 Task: Update the loan type of the saved search to 30-year fixed.
Action: Mouse moved to (1217, 172)
Screenshot: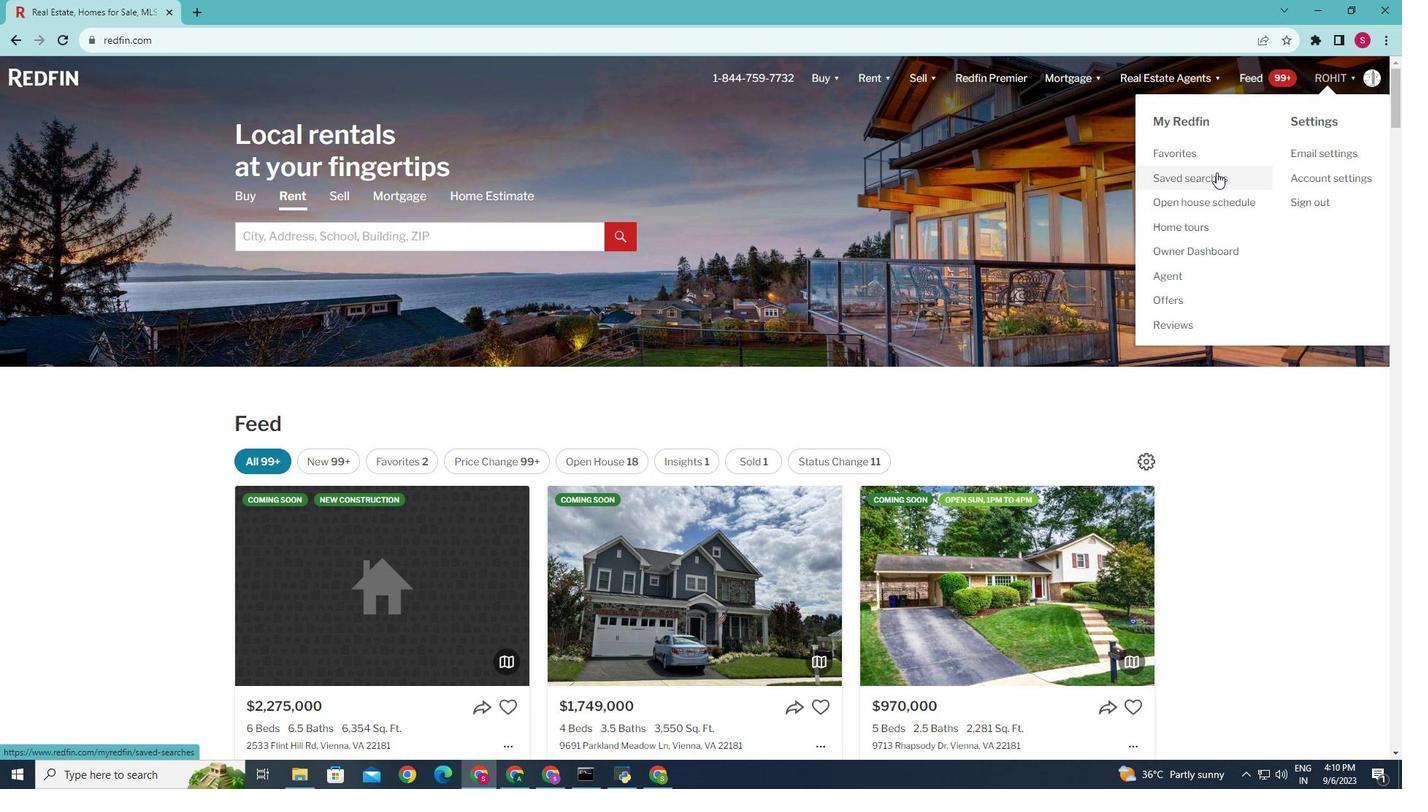 
Action: Mouse pressed left at (1217, 172)
Screenshot: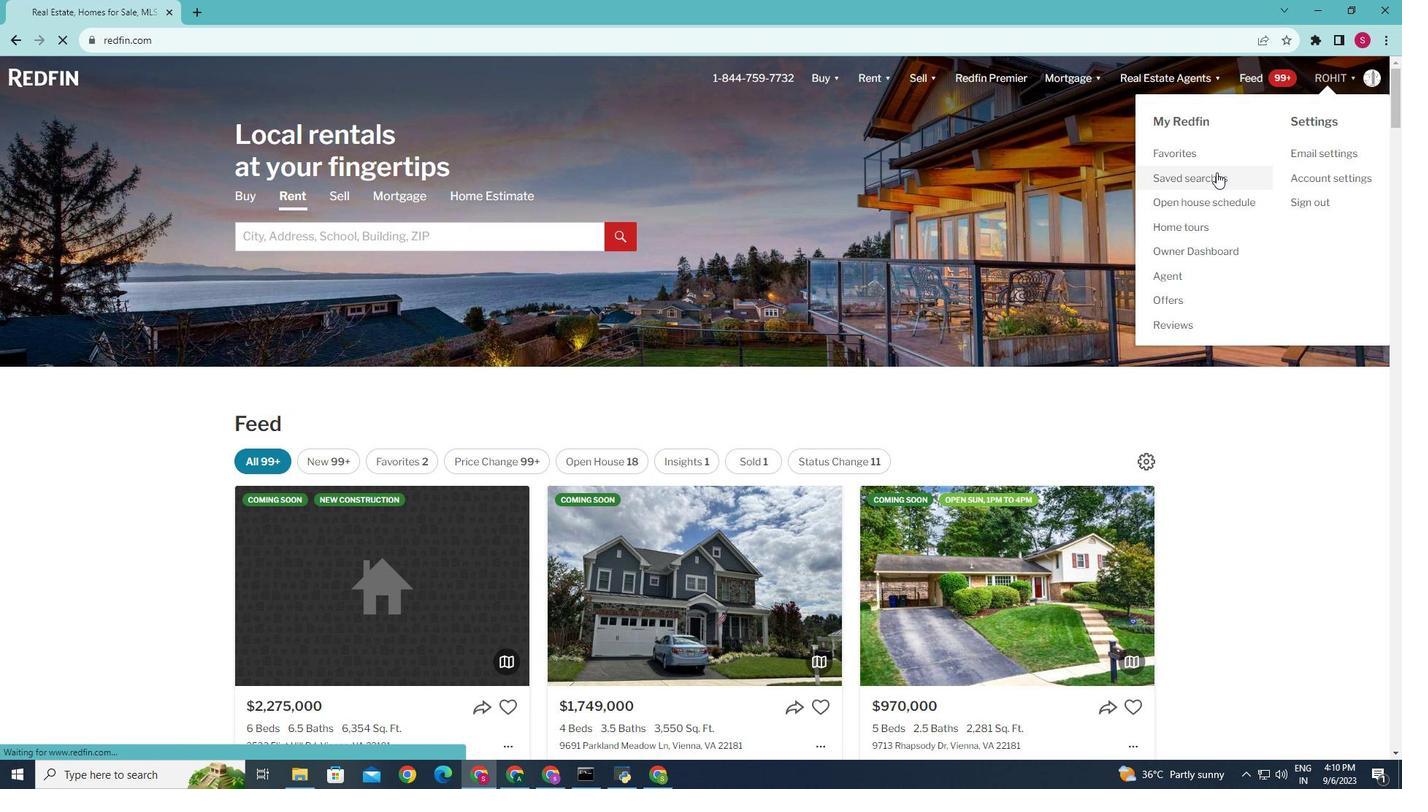 
Action: Mouse moved to (474, 353)
Screenshot: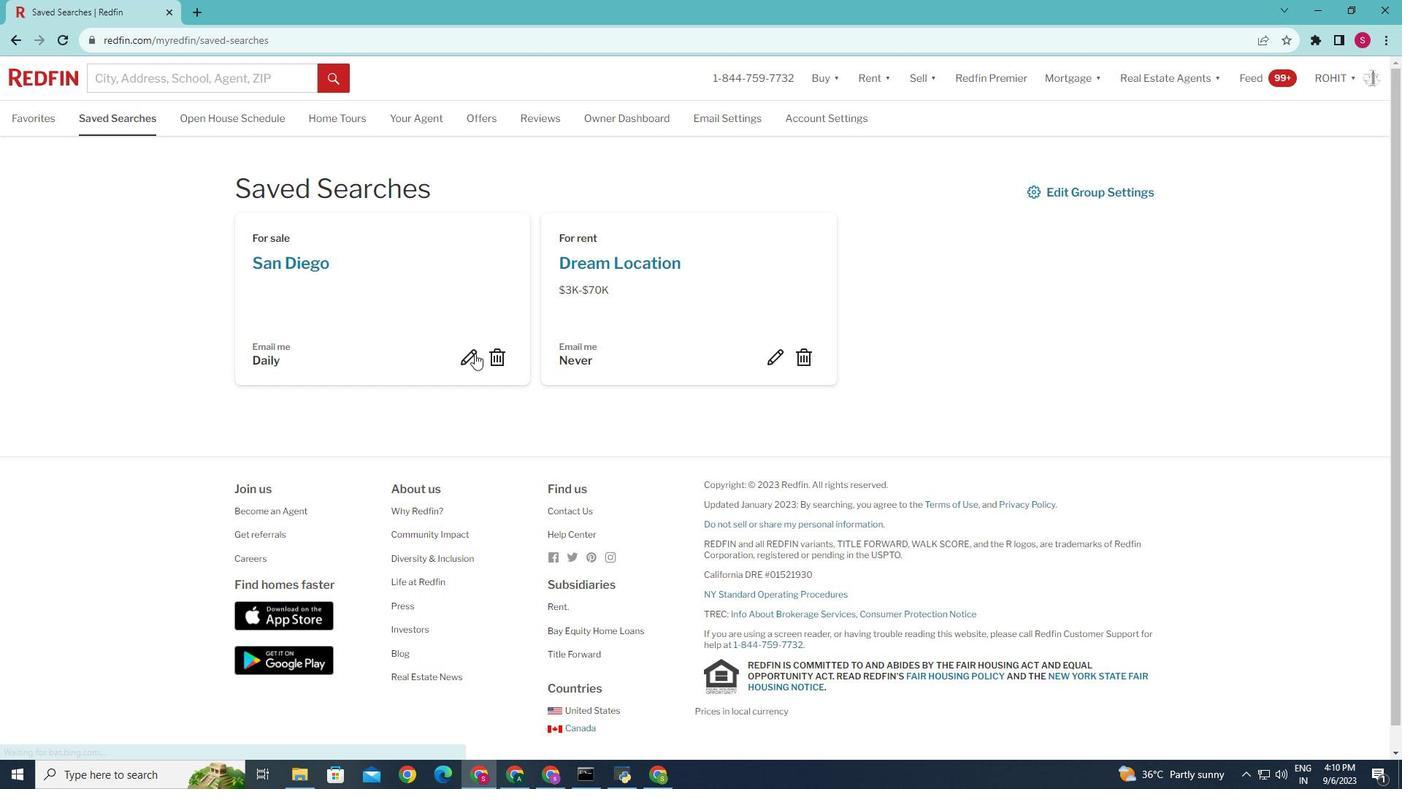 
Action: Mouse pressed left at (474, 353)
Screenshot: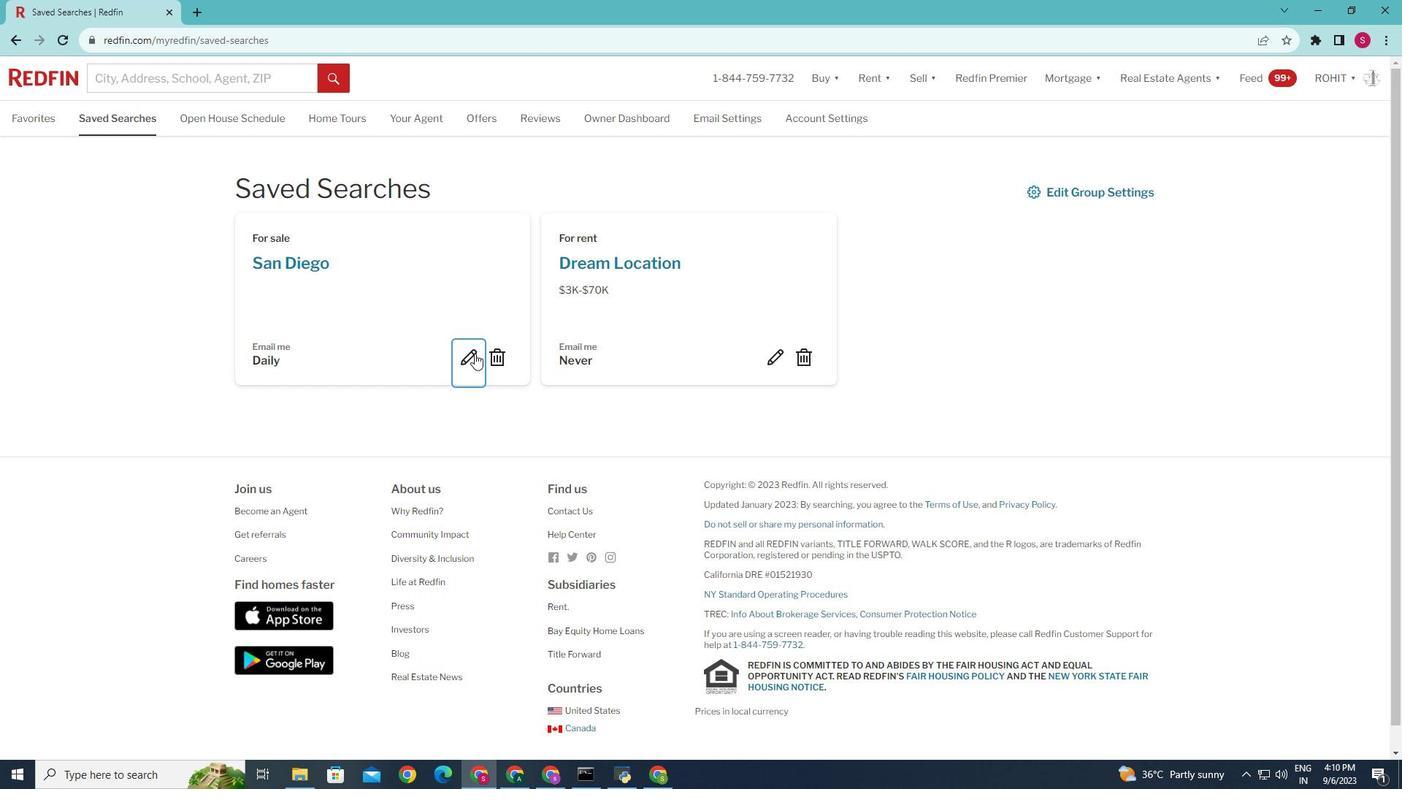 
Action: Mouse moved to (711, 446)
Screenshot: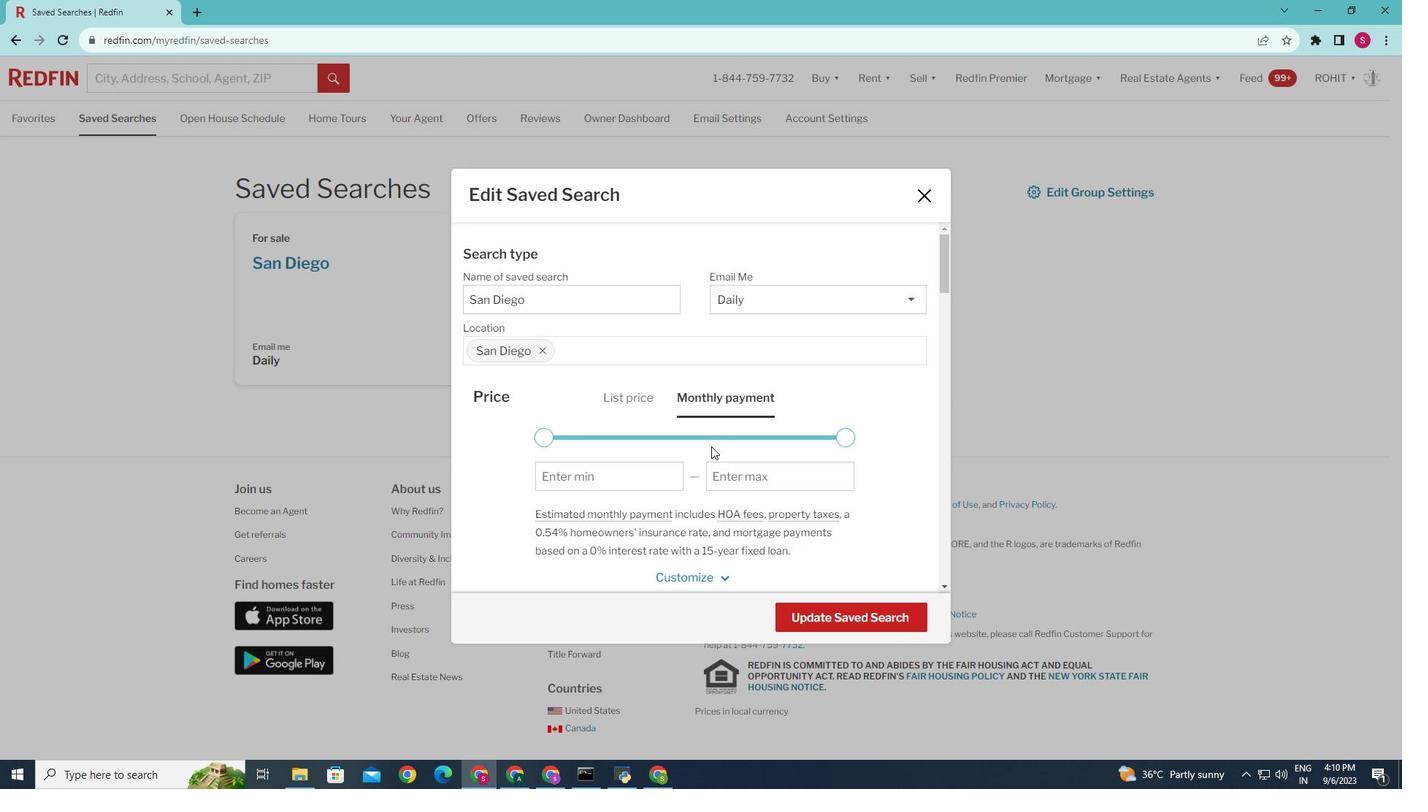 
Action: Mouse scrolled (711, 445) with delta (0, 0)
Screenshot: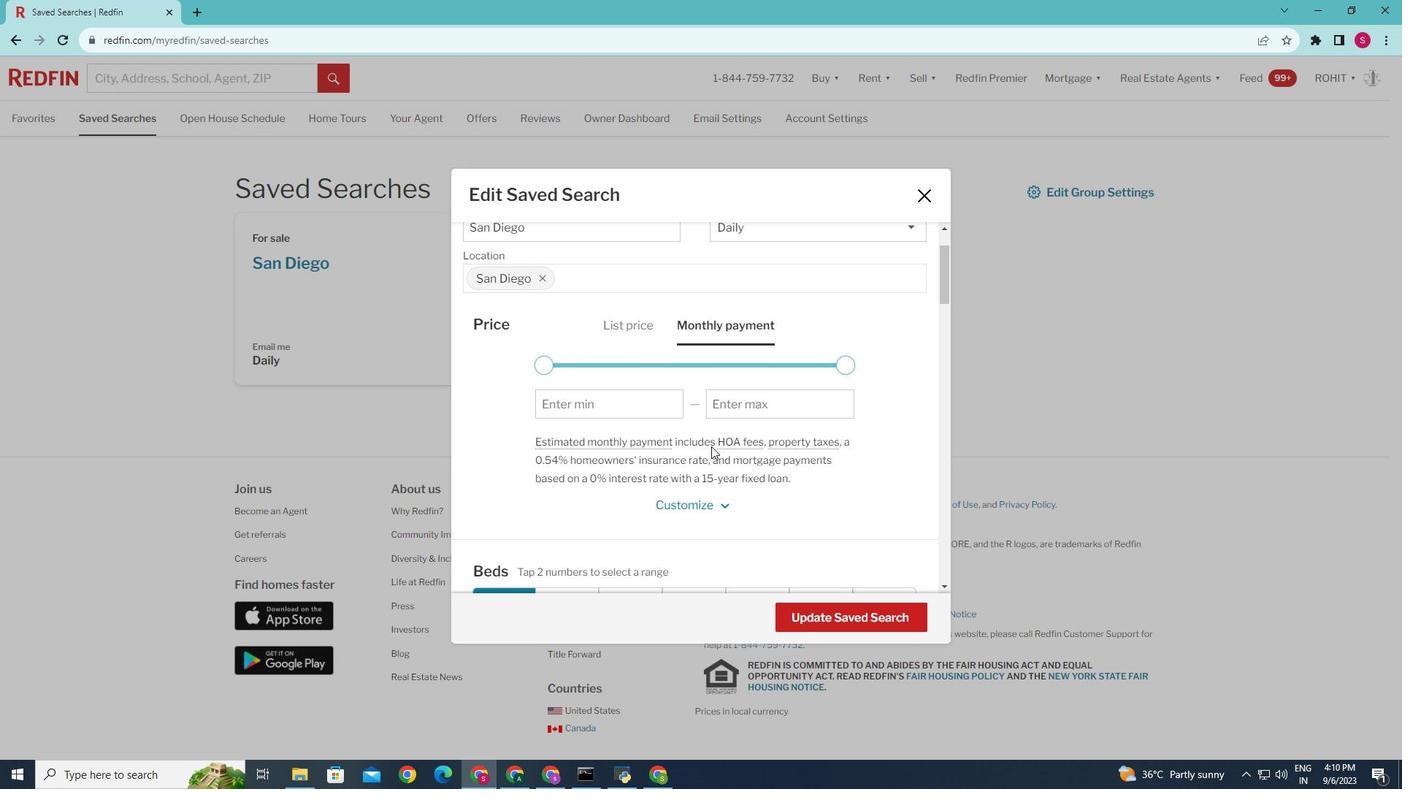 
Action: Mouse scrolled (711, 445) with delta (0, 0)
Screenshot: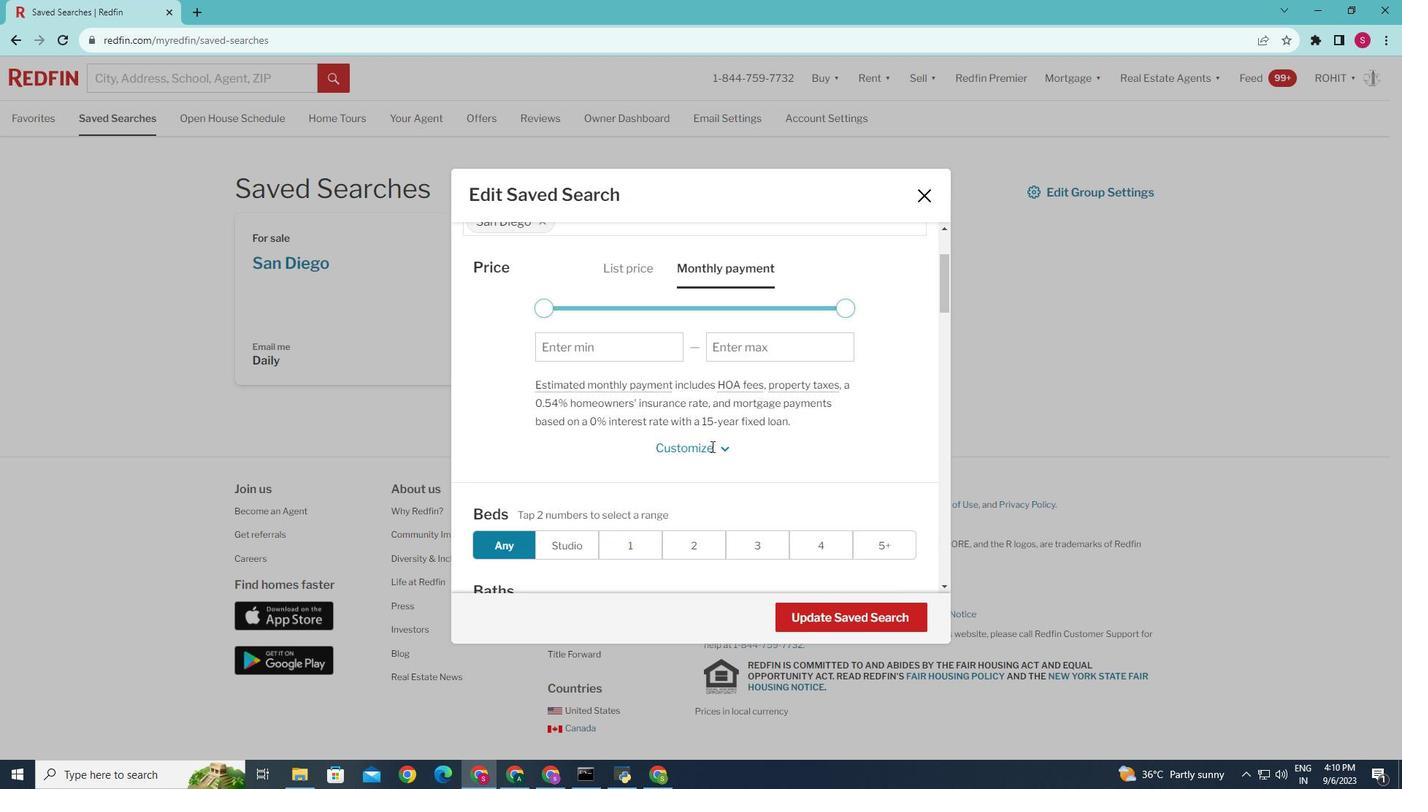 
Action: Mouse moved to (709, 425)
Screenshot: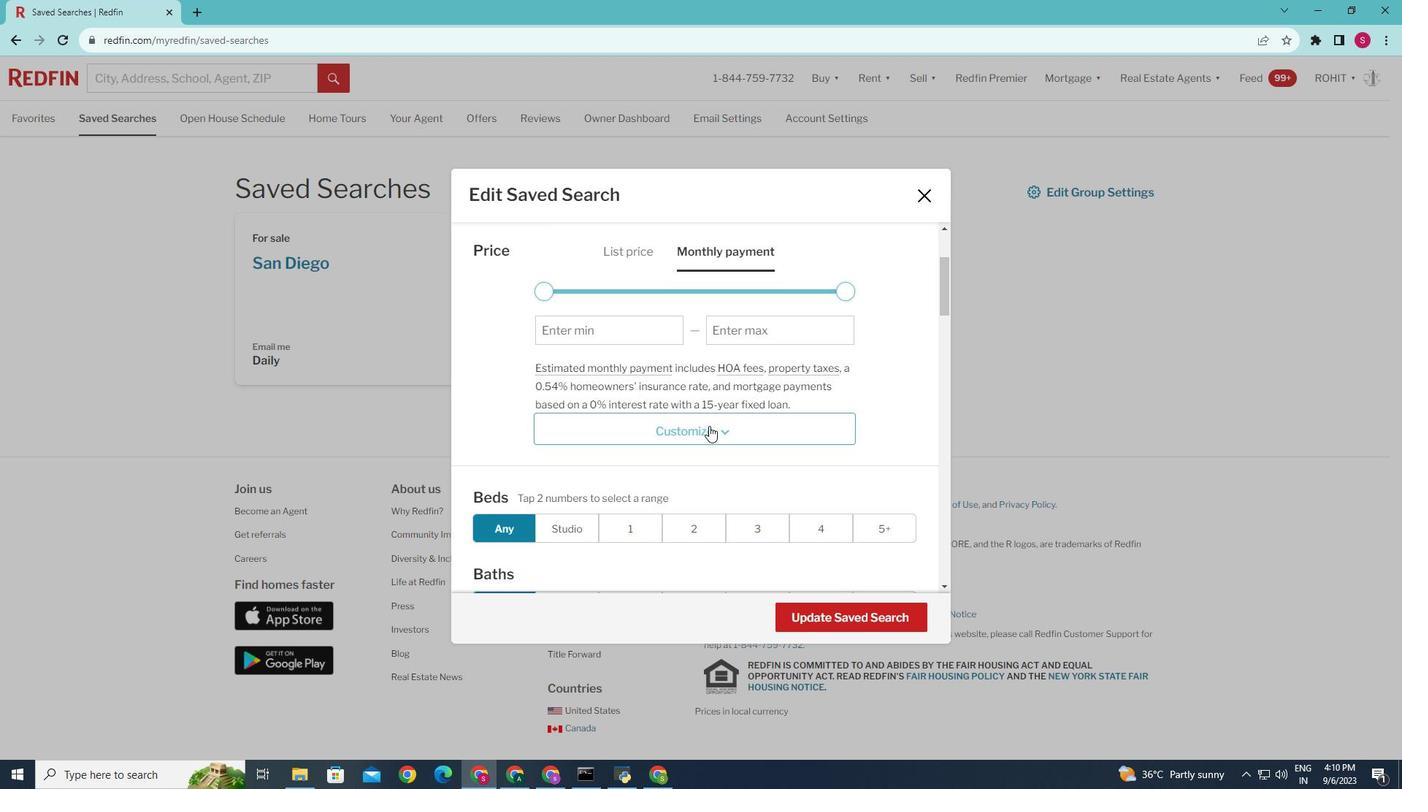 
Action: Mouse pressed left at (709, 425)
Screenshot: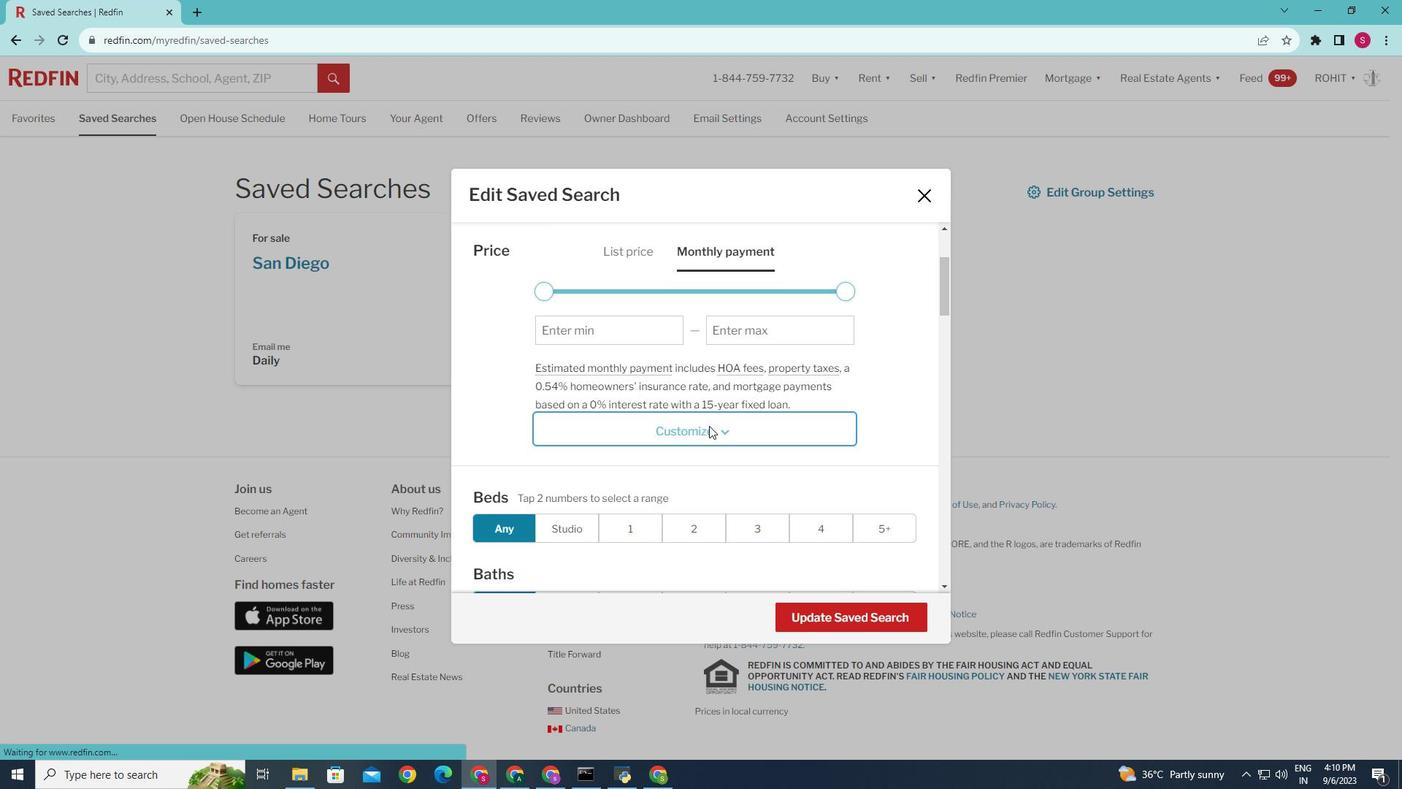 
Action: Mouse moved to (599, 391)
Screenshot: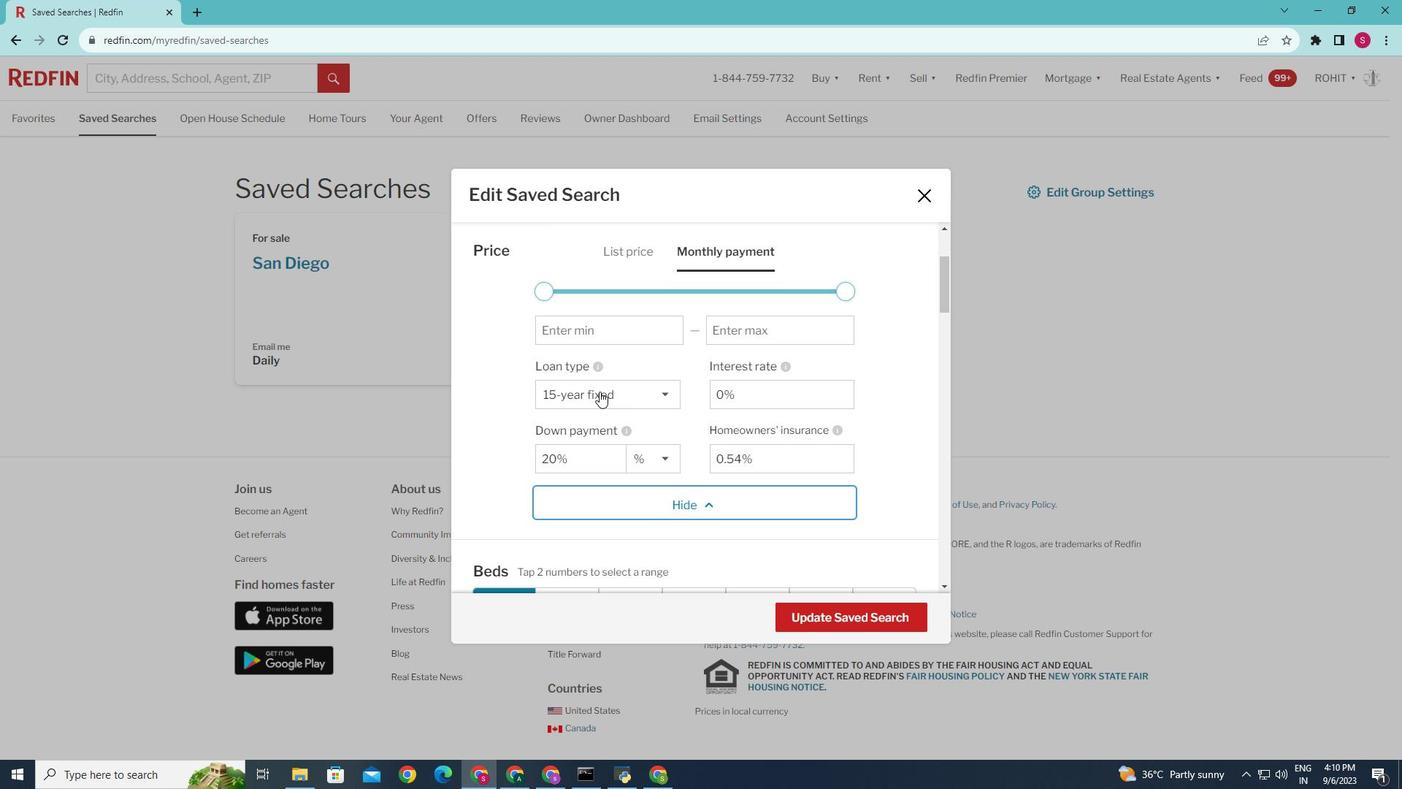 
Action: Mouse pressed left at (599, 391)
Screenshot: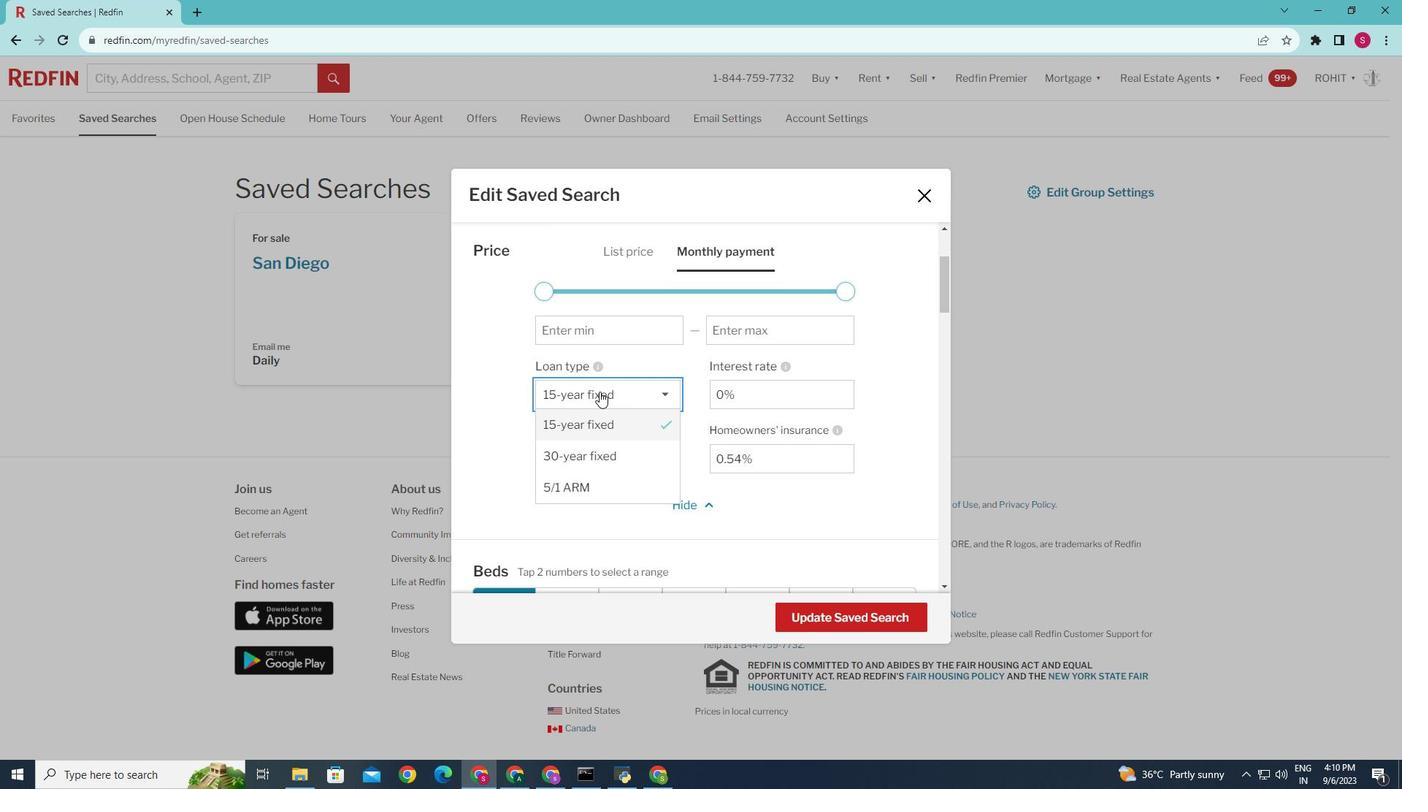 
Action: Mouse moved to (598, 453)
Screenshot: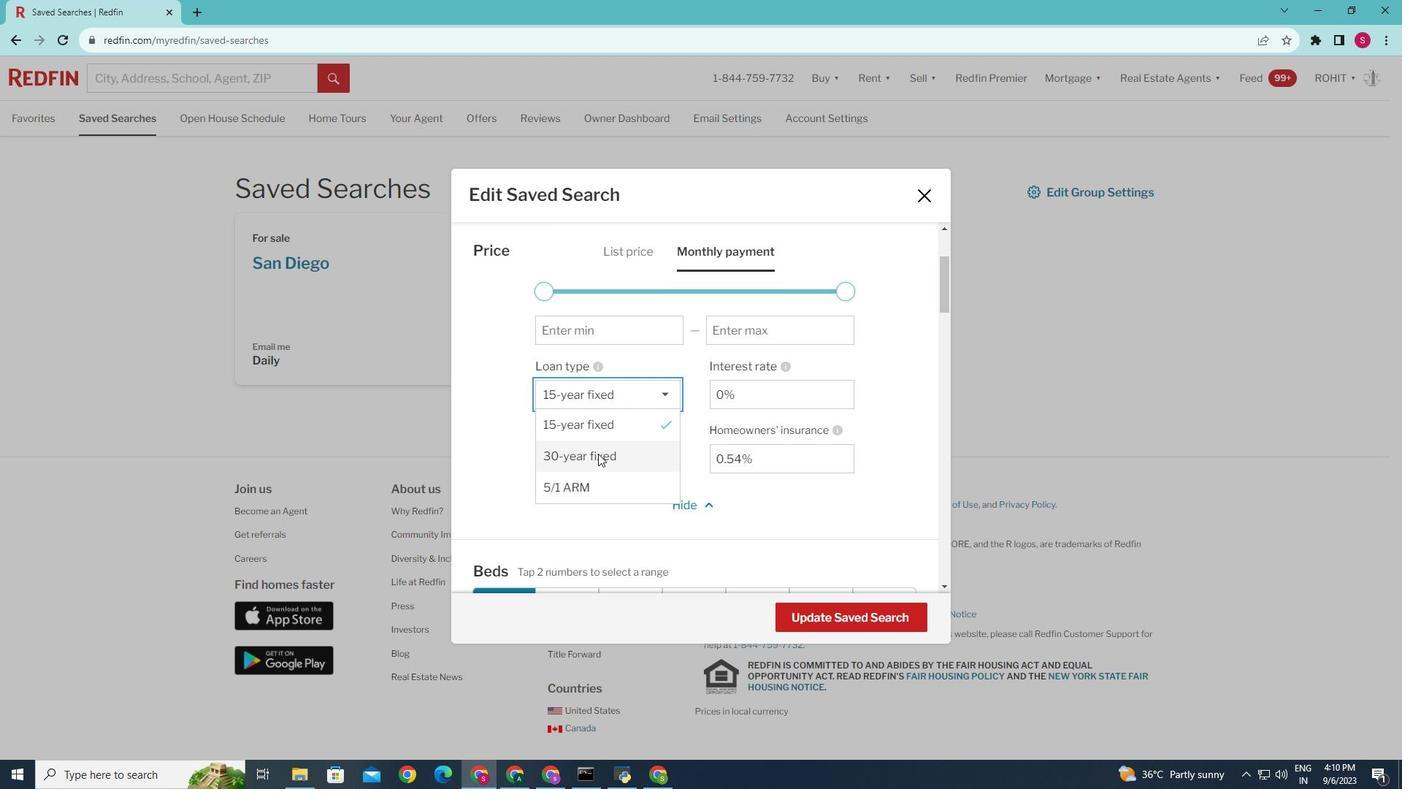 
Action: Mouse pressed left at (598, 453)
Screenshot: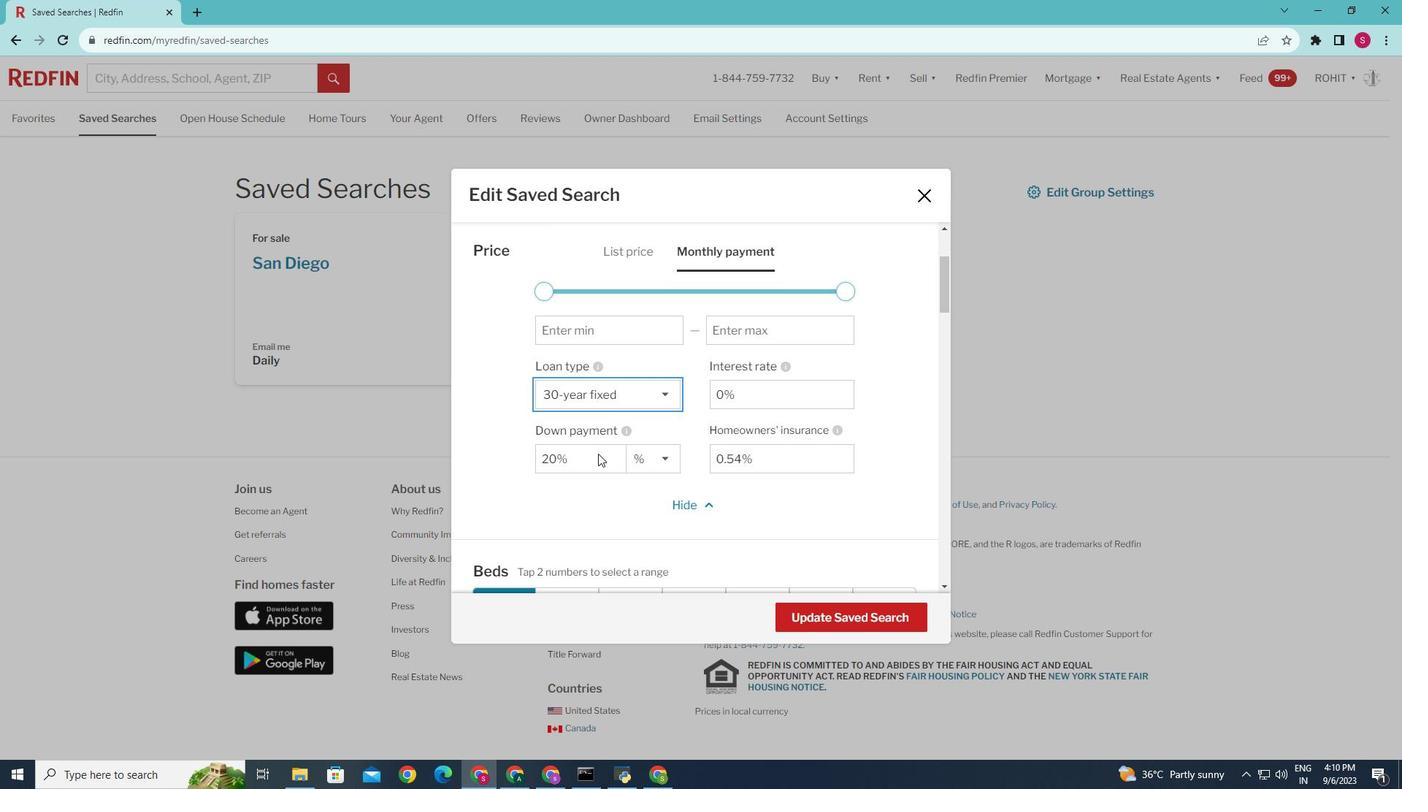 
Action: Mouse moved to (833, 615)
Screenshot: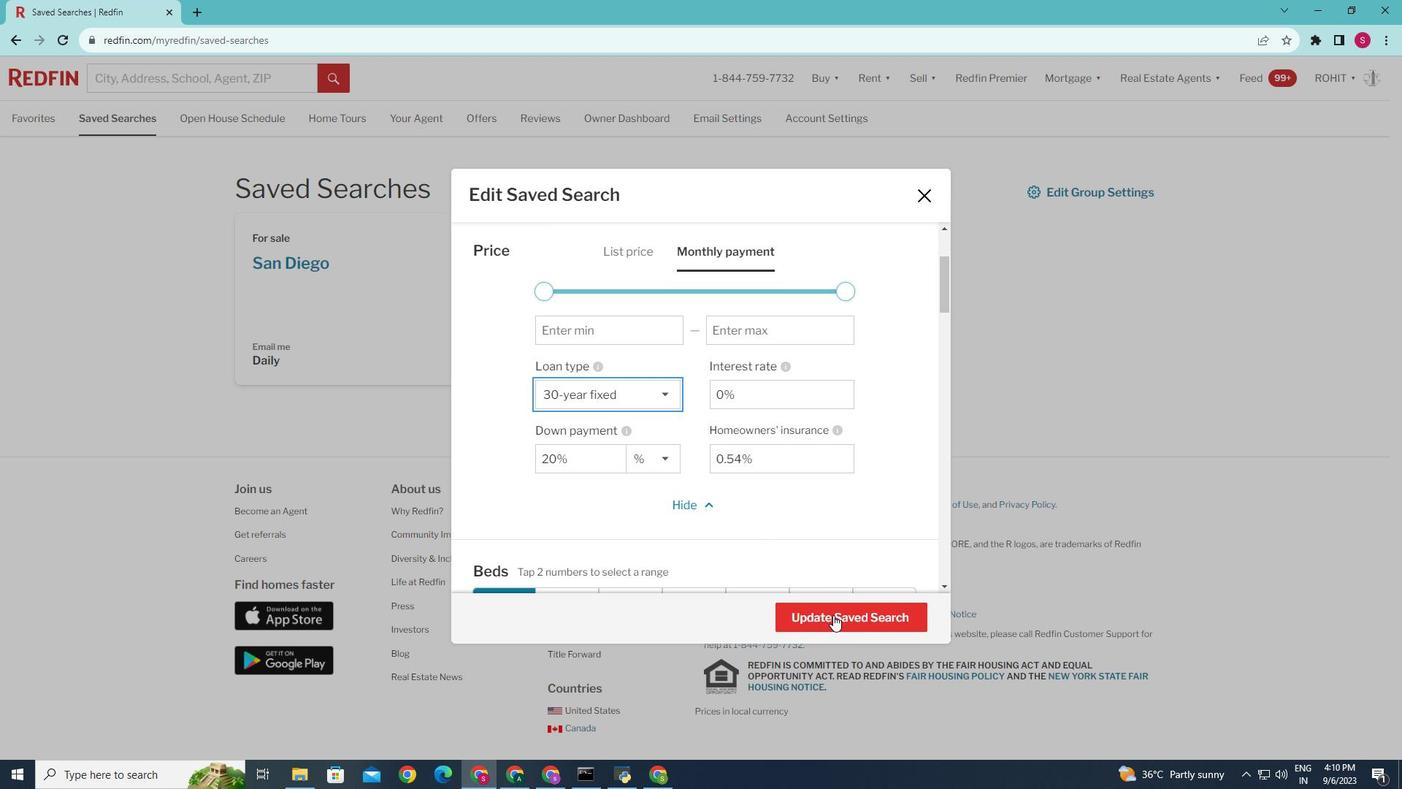 
Action: Mouse pressed left at (833, 615)
Screenshot: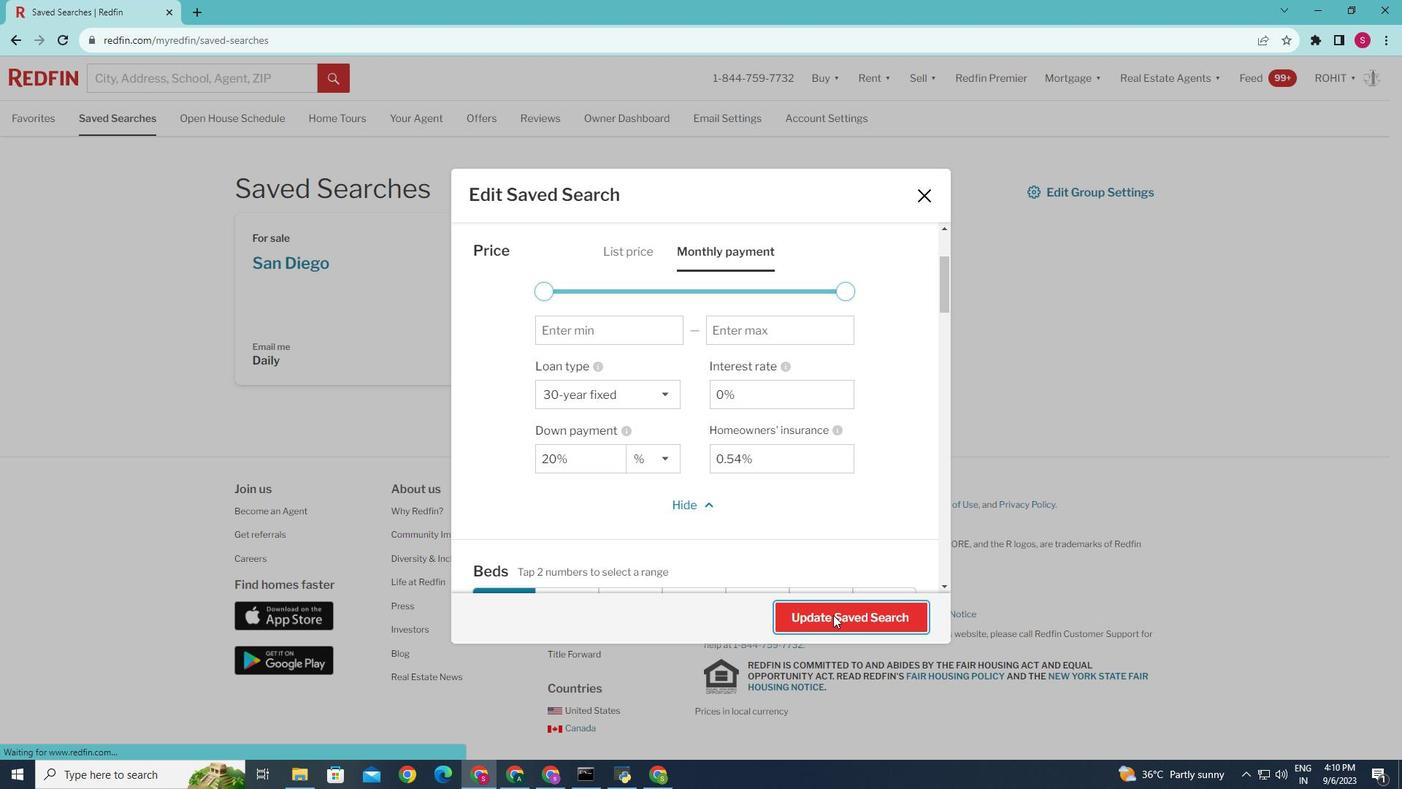 
